 Task: Use the formula "IF" in spreadsheet "Project portfolio".
Action: Mouse moved to (642, 104)
Screenshot: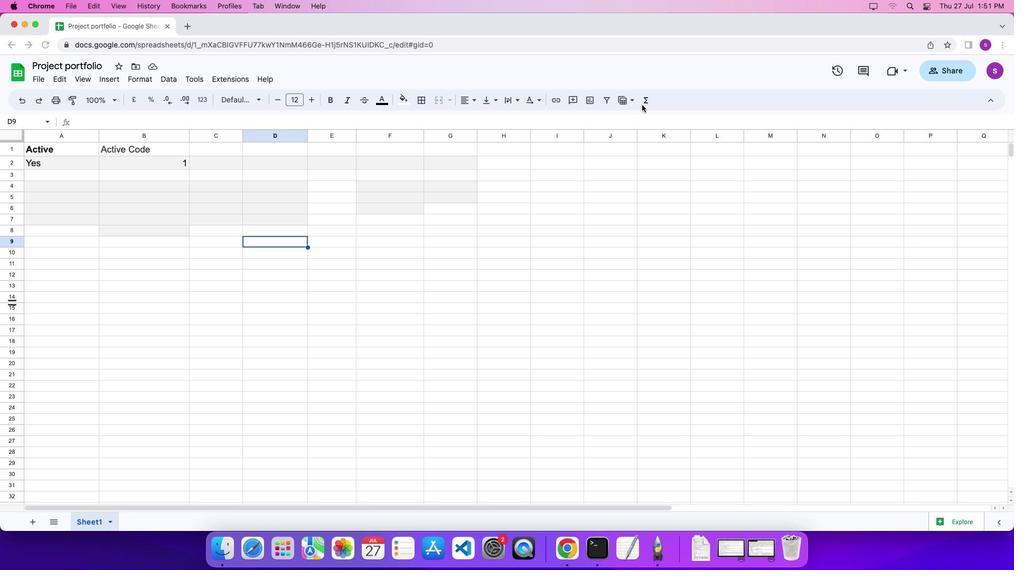
Action: Mouse pressed left at (642, 104)
Screenshot: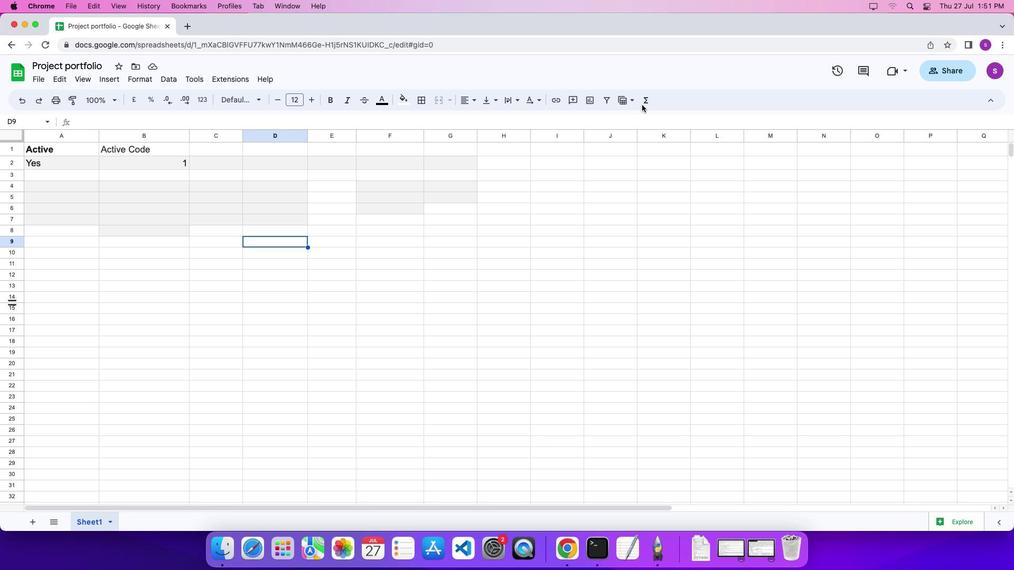 
Action: Mouse moved to (643, 102)
Screenshot: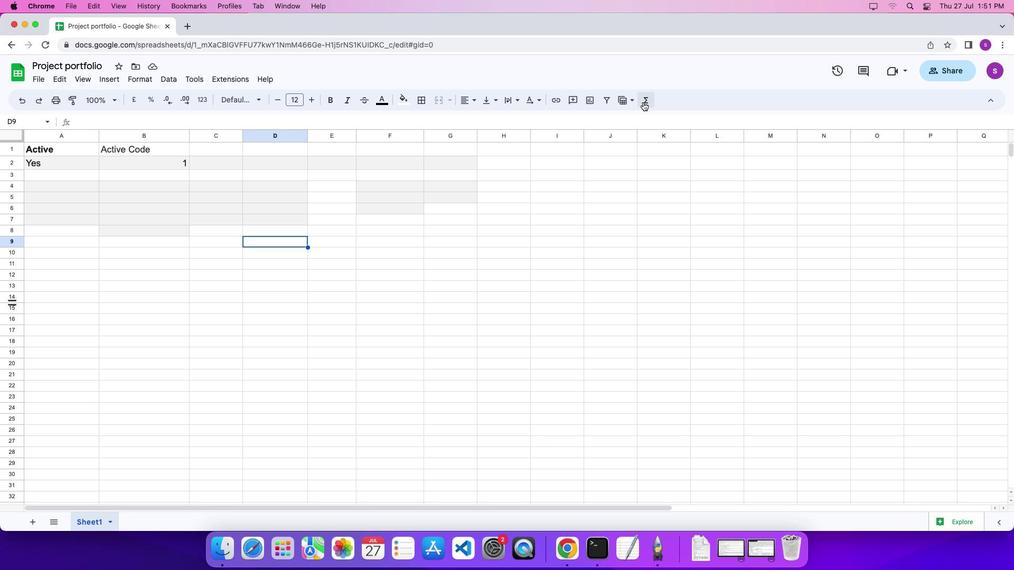 
Action: Mouse pressed left at (643, 102)
Screenshot: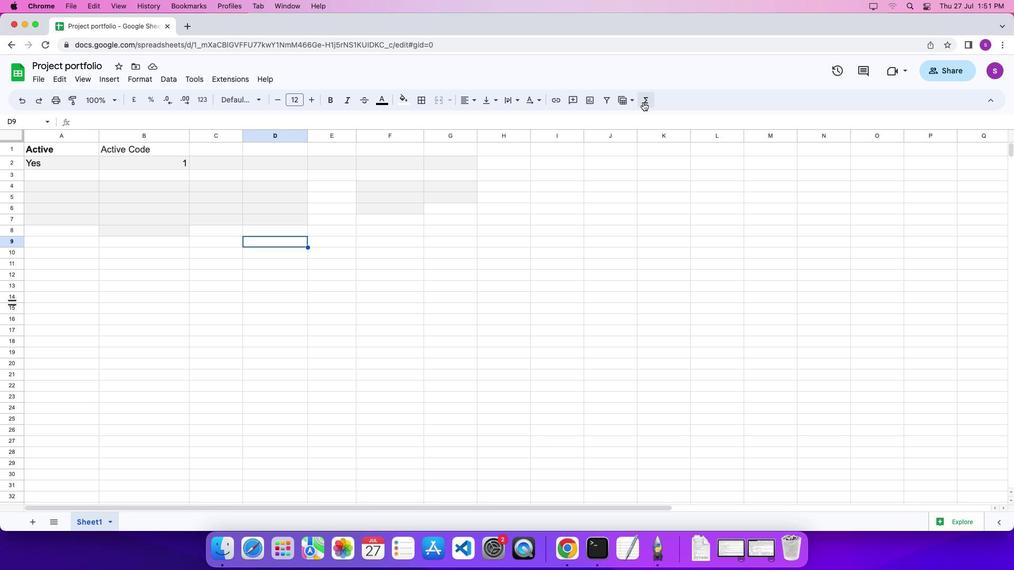 
Action: Mouse moved to (842, 362)
Screenshot: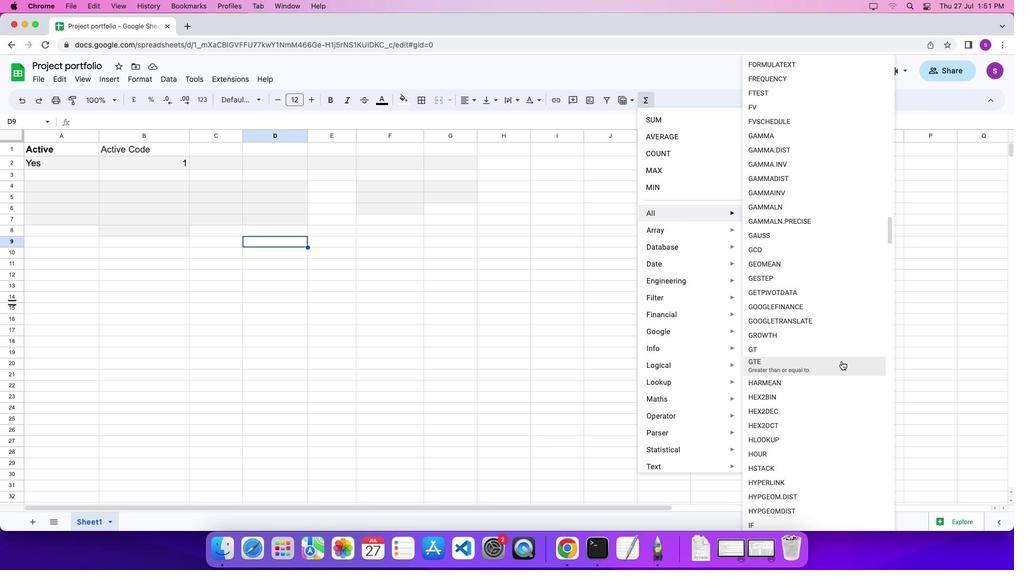 
Action: Mouse scrolled (842, 362) with delta (0, 0)
Screenshot: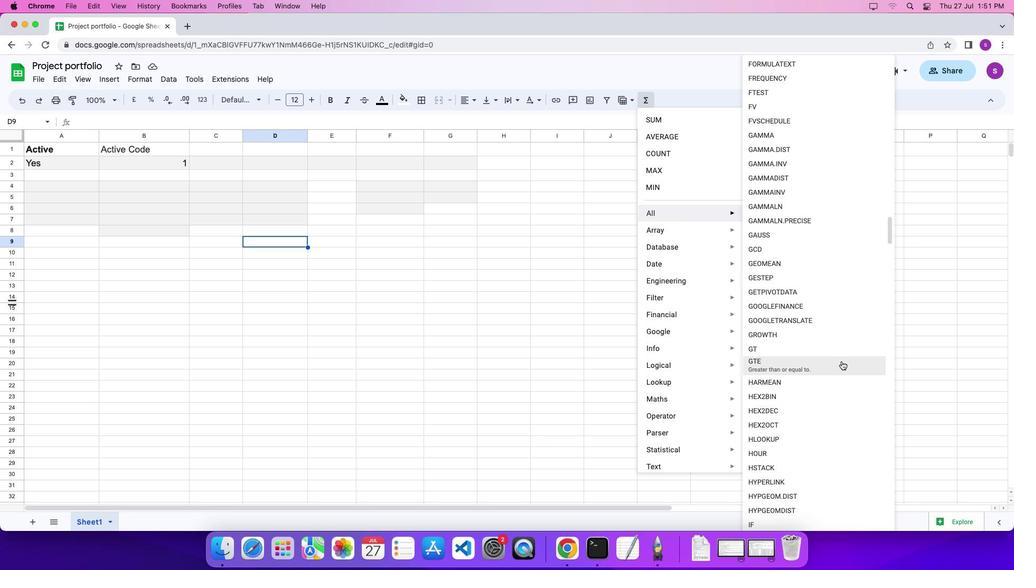 
Action: Mouse scrolled (842, 362) with delta (0, 0)
Screenshot: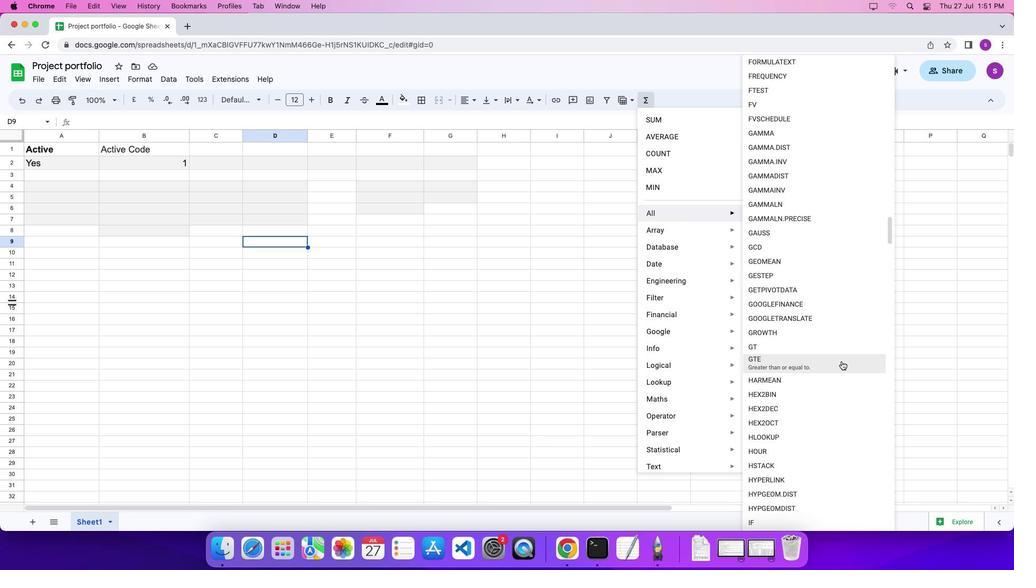 
Action: Mouse scrolled (842, 362) with delta (0, 0)
Screenshot: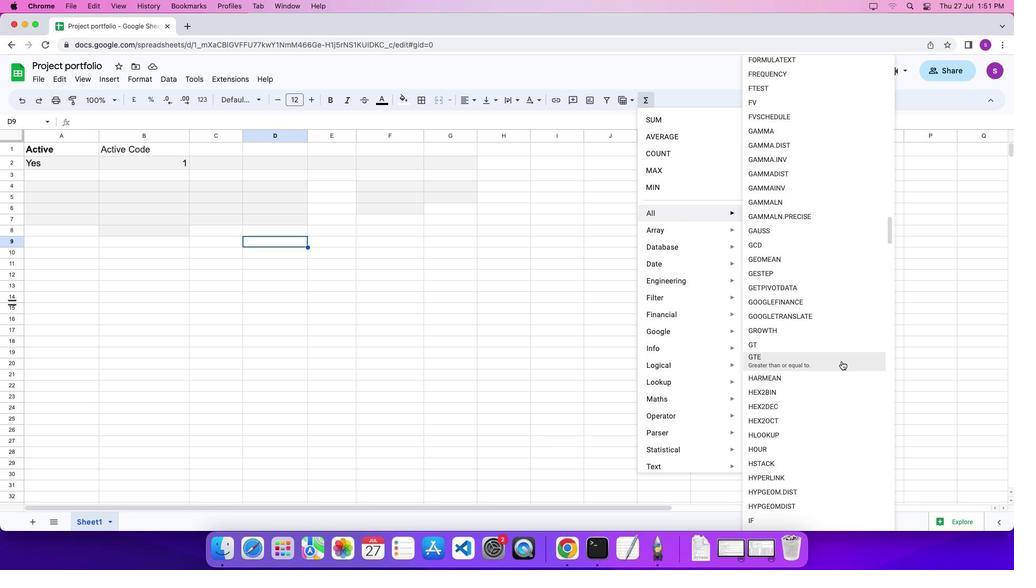 
Action: Mouse scrolled (842, 362) with delta (0, 0)
Screenshot: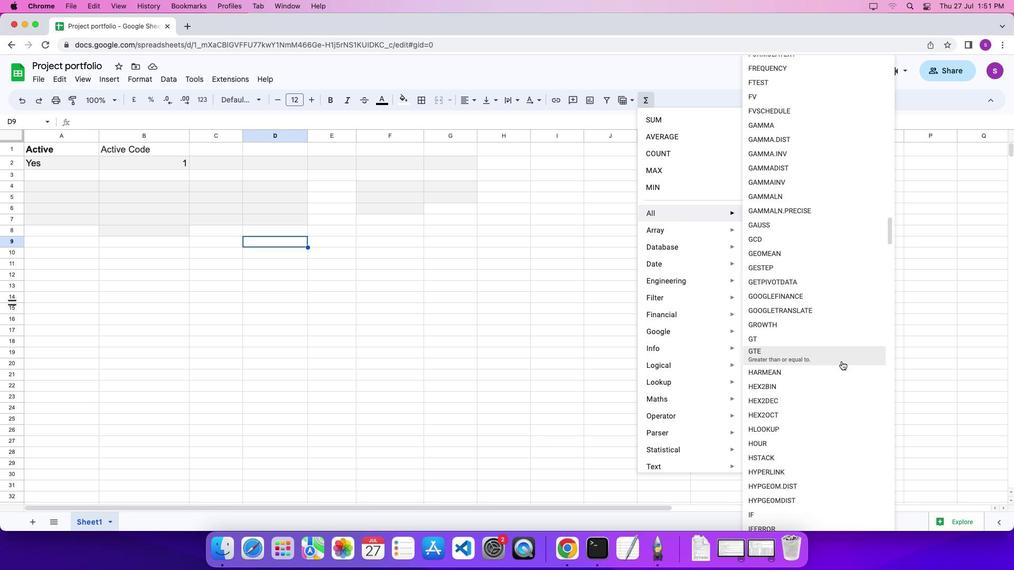 
Action: Mouse scrolled (842, 362) with delta (0, 0)
Screenshot: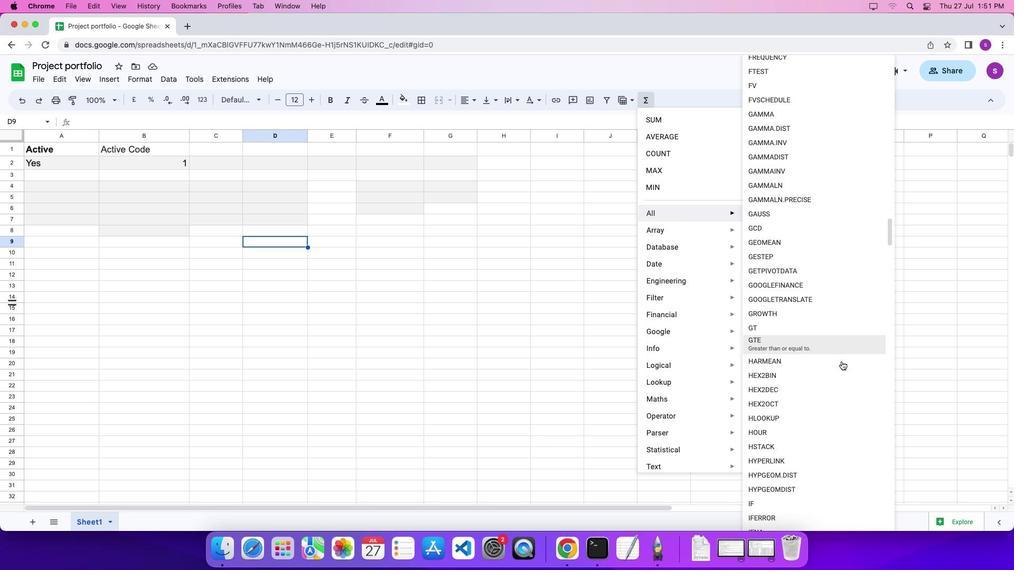 
Action: Mouse scrolled (842, 362) with delta (0, 0)
Screenshot: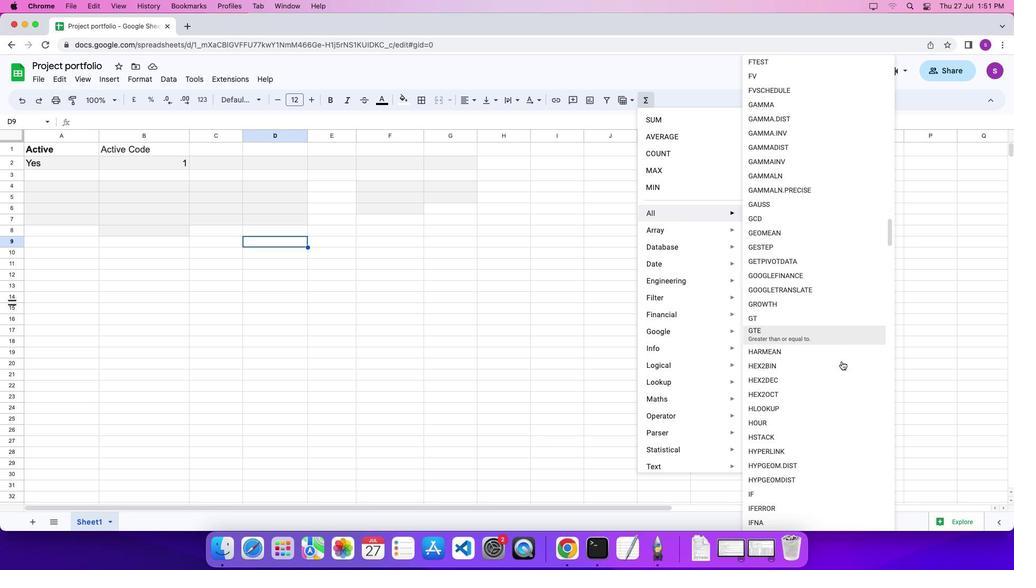 
Action: Mouse scrolled (842, 362) with delta (0, 0)
Screenshot: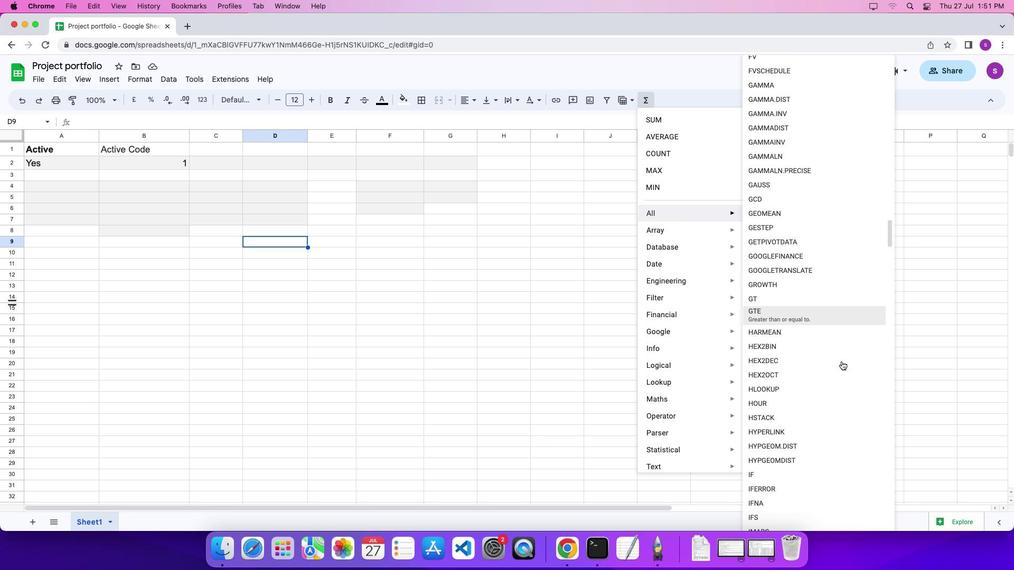 
Action: Mouse moved to (839, 479)
Screenshot: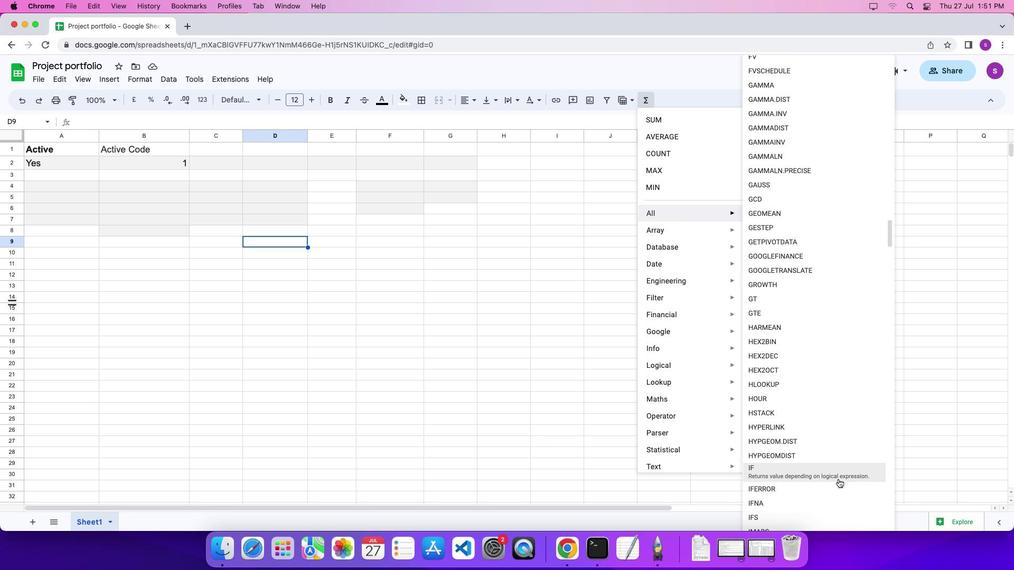 
Action: Mouse pressed left at (839, 479)
Screenshot: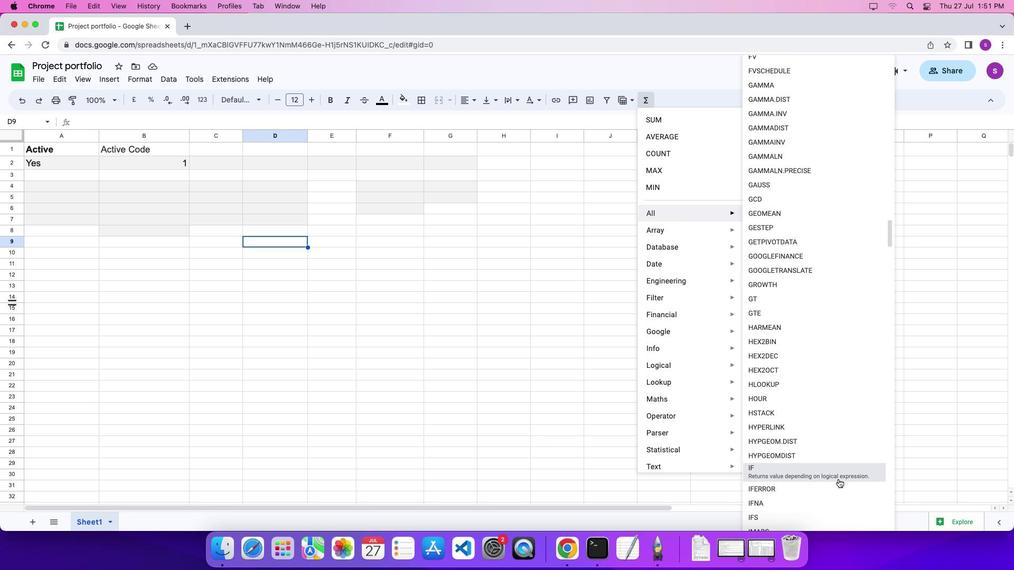
Action: Mouse moved to (73, 159)
Screenshot: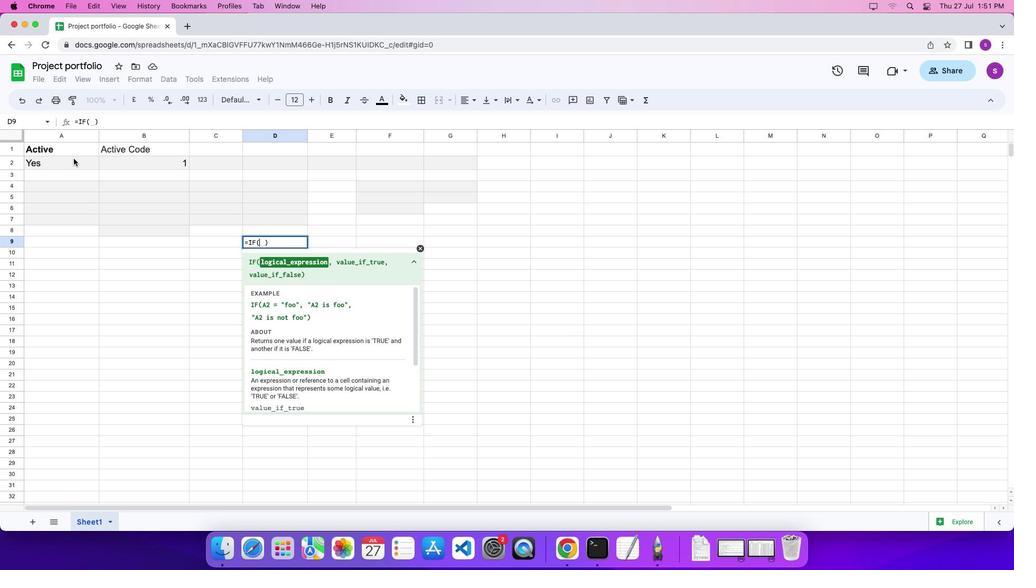 
Action: Mouse pressed left at (73, 159)
Screenshot: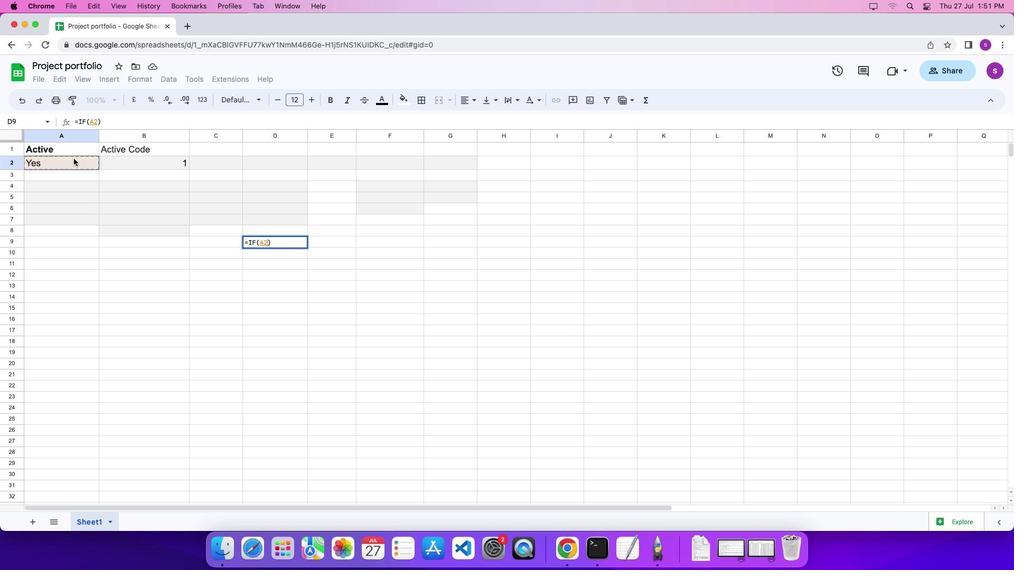 
Action: Mouse moved to (81, 161)
Screenshot: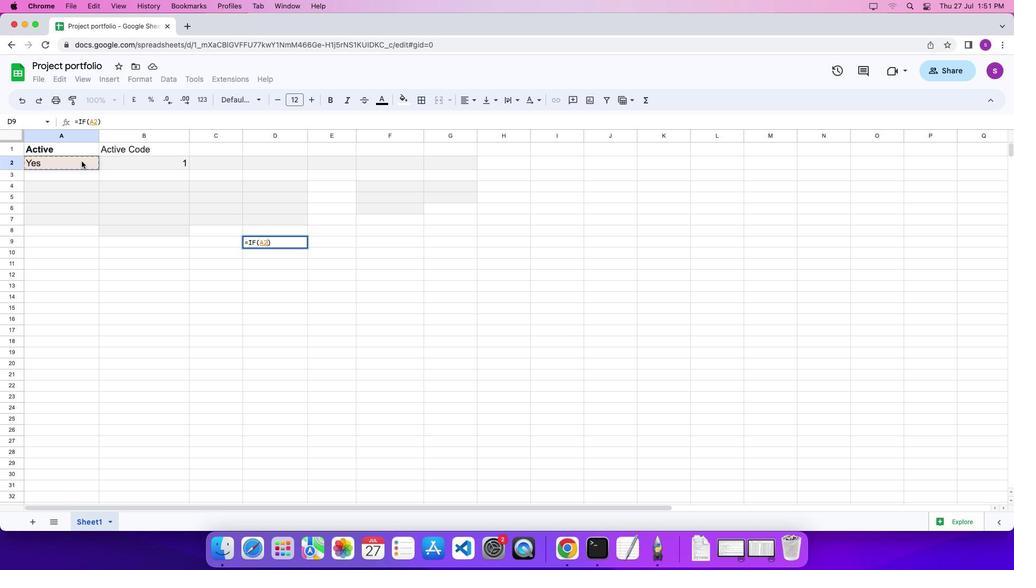 
Action: Key pressed Key.shift_r'='
Screenshot: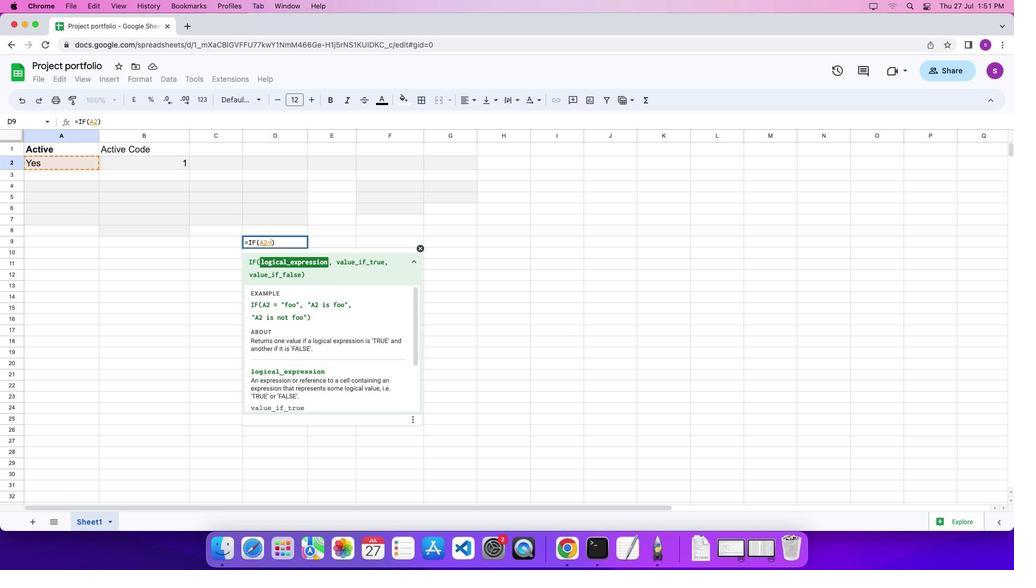 
Action: Mouse moved to (90, 164)
Screenshot: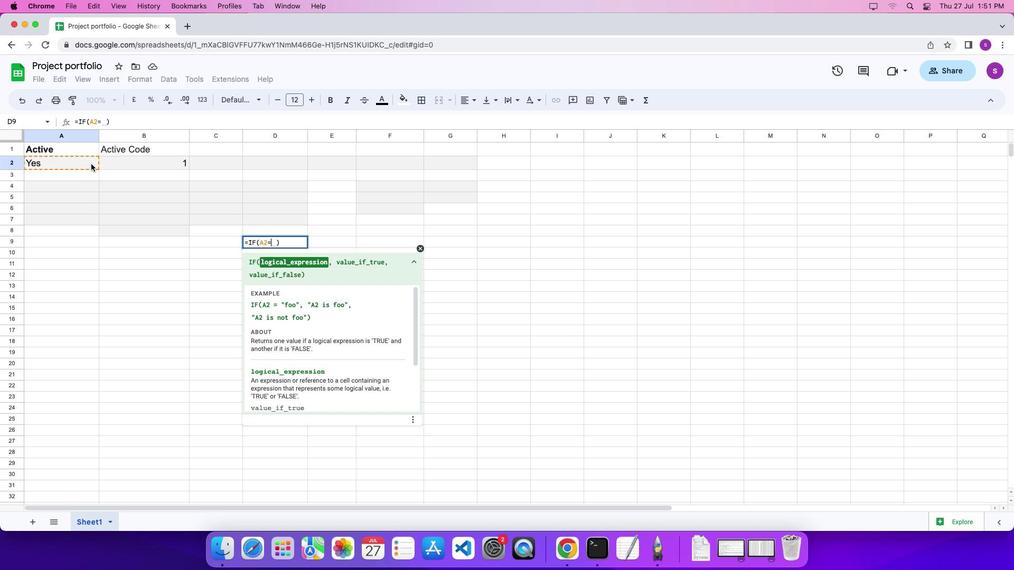 
Action: Key pressed Key.shift_r'"'Key.shift'Y''e''s'Key.shift_rKey.shift_r'"'',''1''1''2''\x03'
Screenshot: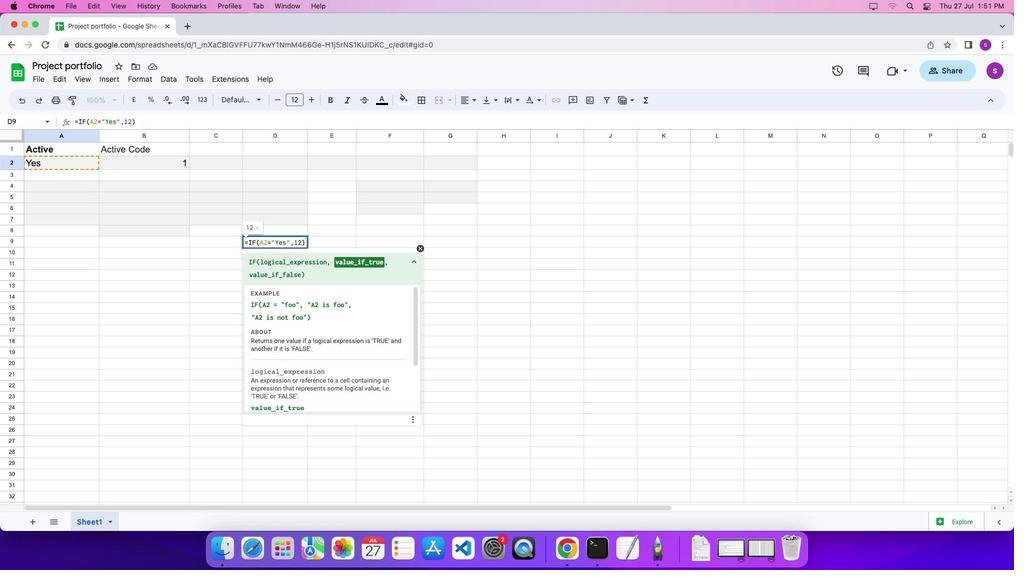 
